 Task: Enable the option "Use randomized IV for encryption" for HTTP live streaming output.
Action: Mouse moved to (117, 15)
Screenshot: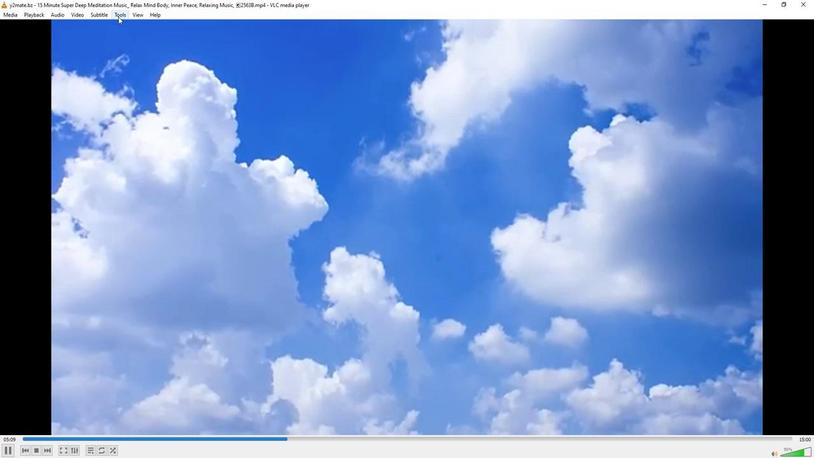 
Action: Mouse pressed left at (117, 15)
Screenshot: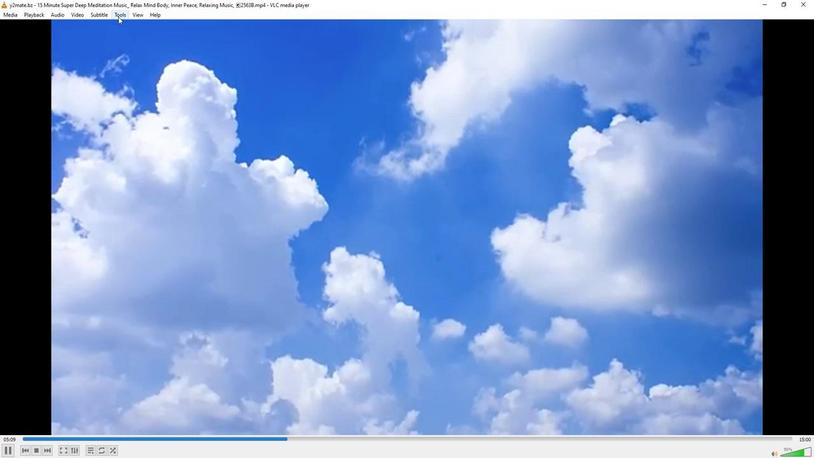 
Action: Mouse moved to (134, 117)
Screenshot: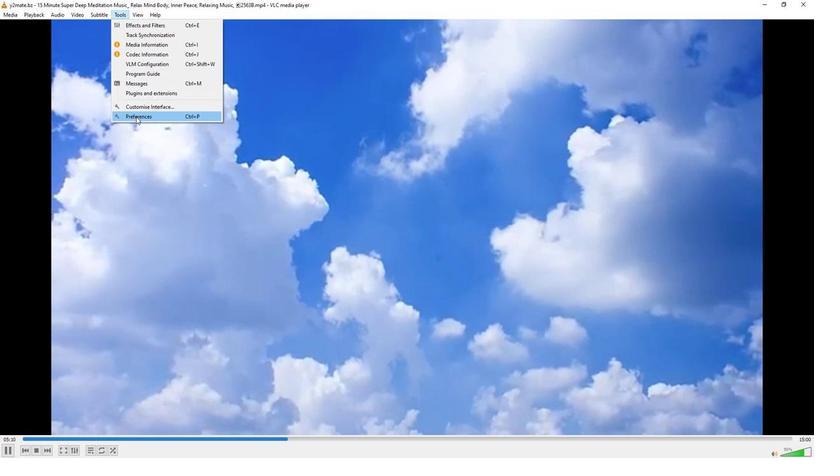 
Action: Mouse pressed left at (134, 117)
Screenshot: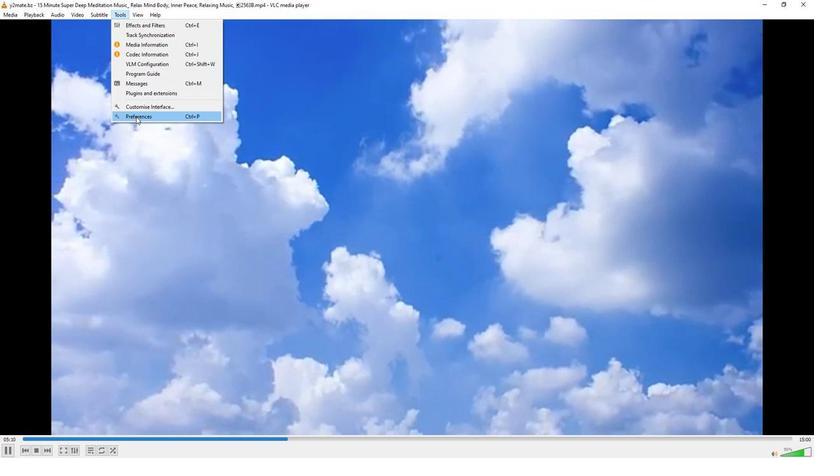 
Action: Mouse moved to (270, 373)
Screenshot: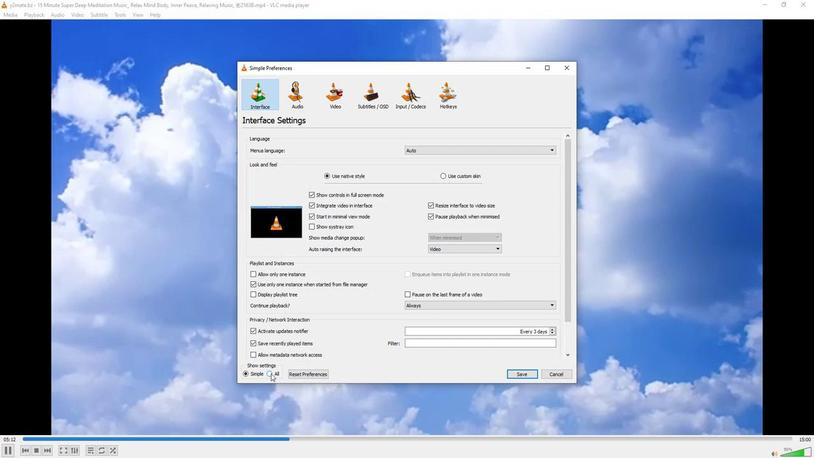 
Action: Mouse pressed left at (270, 373)
Screenshot: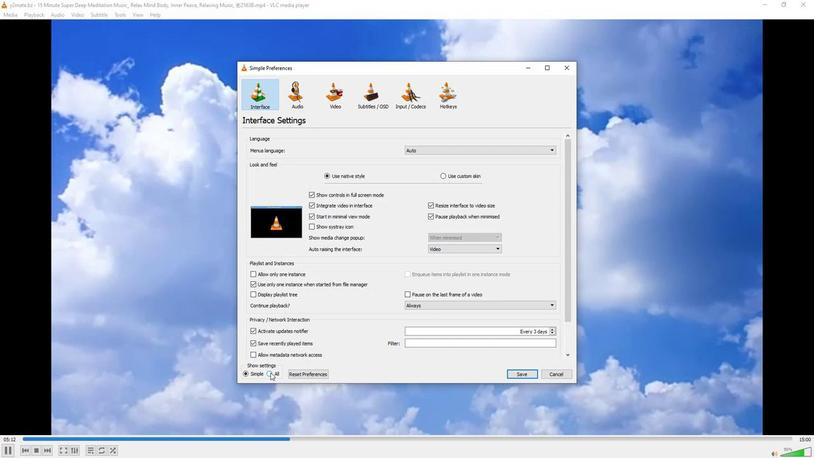 
Action: Mouse moved to (271, 298)
Screenshot: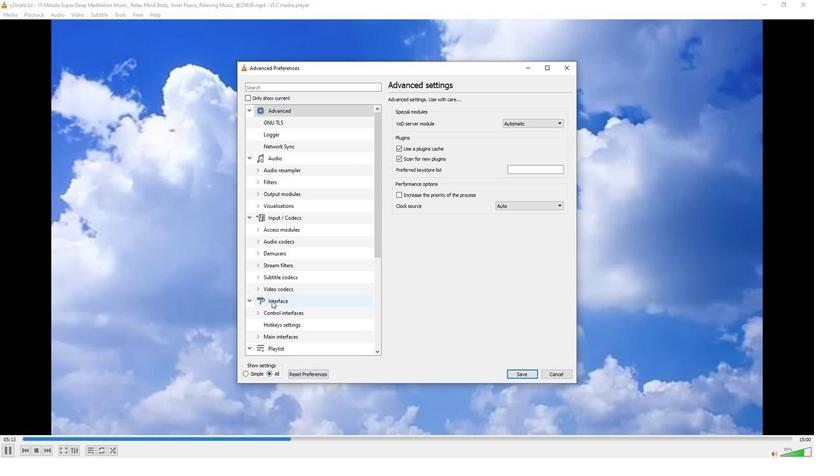 
Action: Mouse scrolled (271, 297) with delta (0, 0)
Screenshot: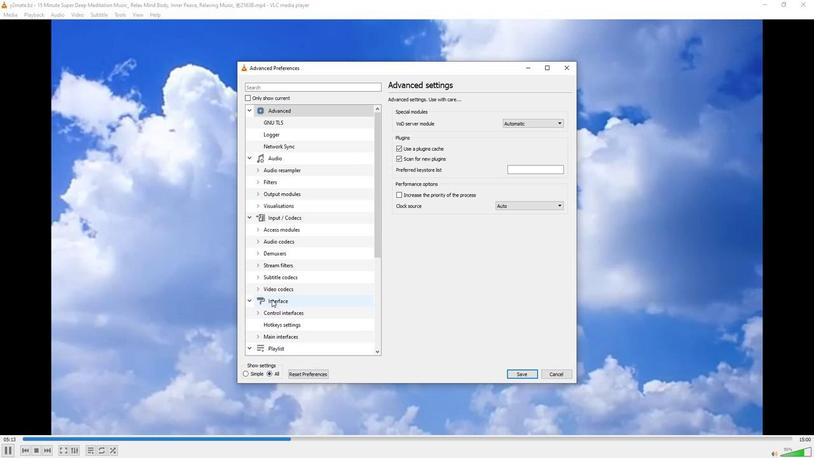 
Action: Mouse moved to (269, 294)
Screenshot: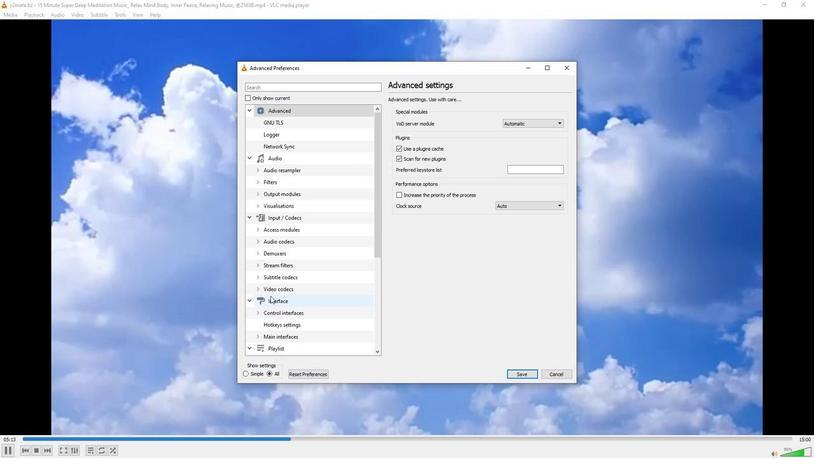 
Action: Mouse scrolled (269, 294) with delta (0, 0)
Screenshot: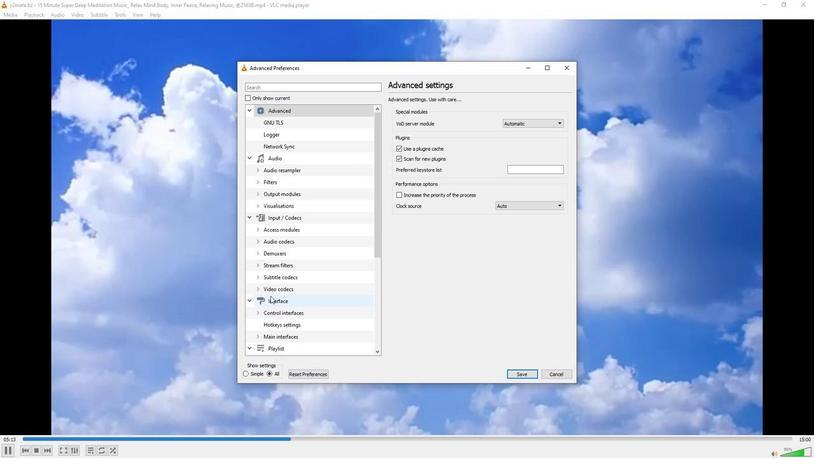 
Action: Mouse moved to (254, 324)
Screenshot: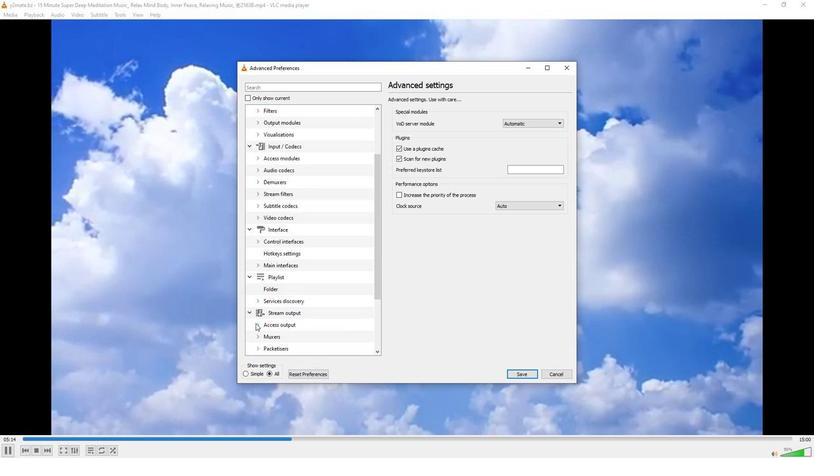 
Action: Mouse pressed left at (254, 324)
Screenshot: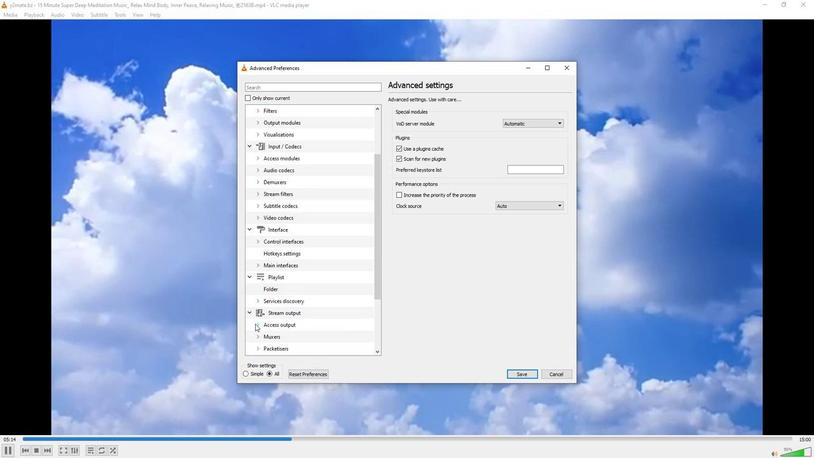 
Action: Mouse moved to (270, 332)
Screenshot: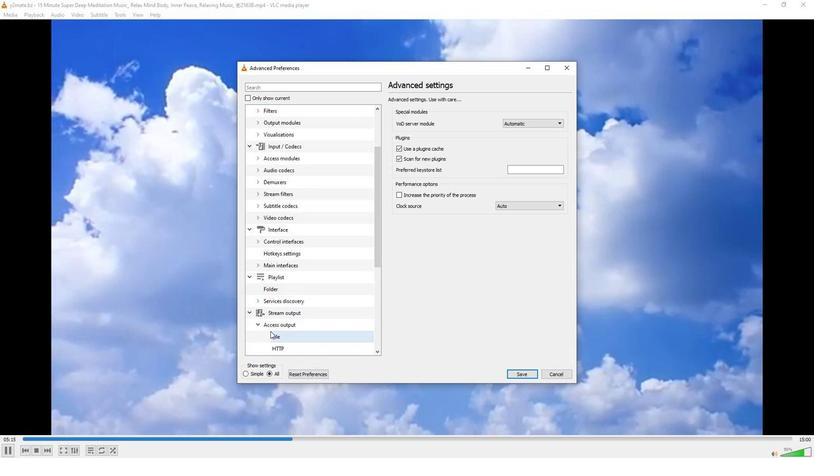 
Action: Mouse scrolled (270, 331) with delta (0, 0)
Screenshot: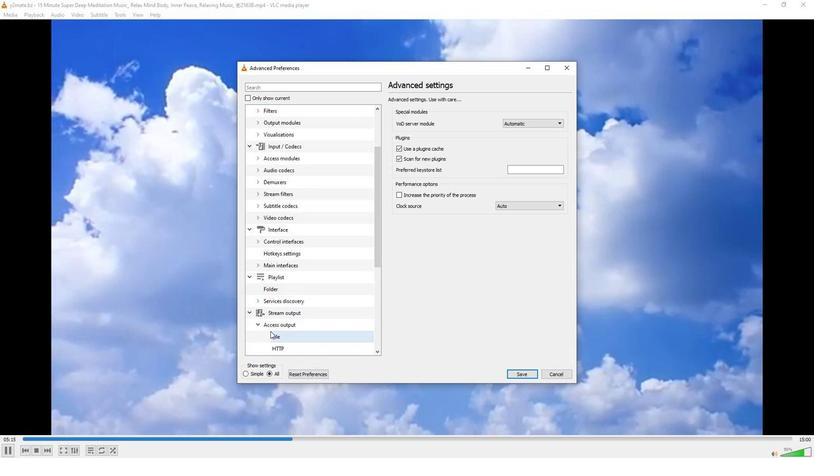 
Action: Mouse moved to (281, 325)
Screenshot: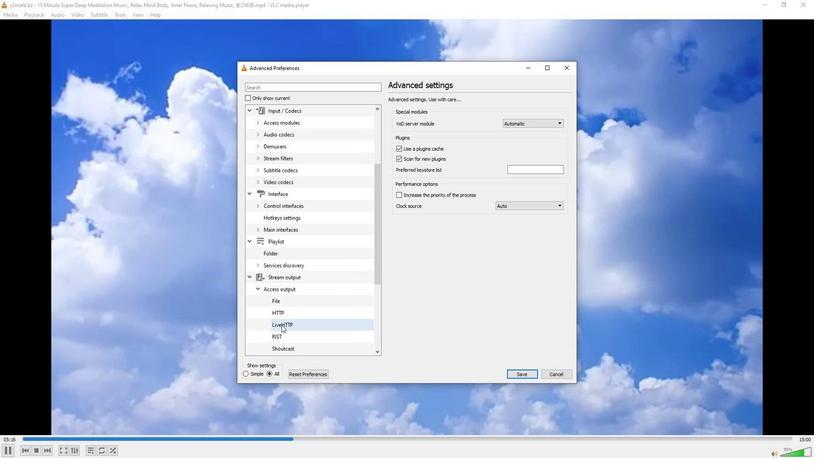 
Action: Mouse pressed left at (281, 325)
Screenshot: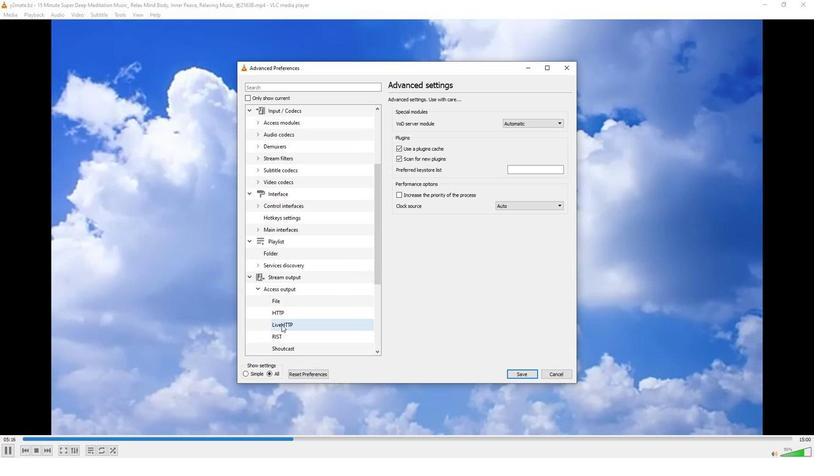 
Action: Mouse moved to (394, 185)
Screenshot: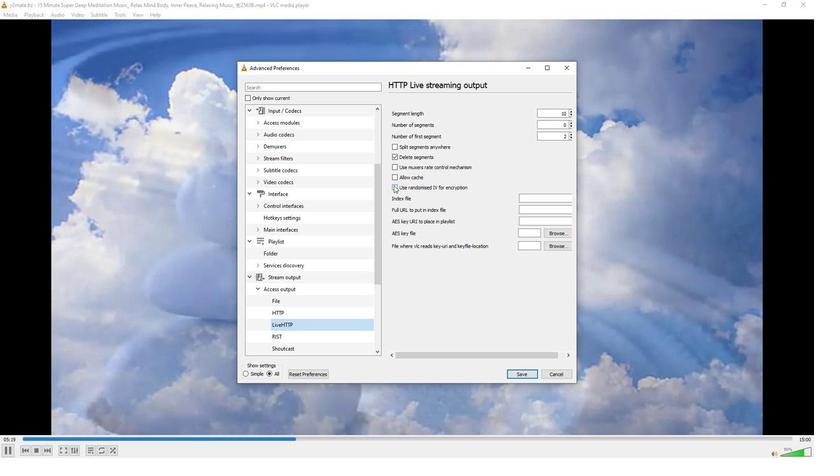 
Action: Mouse pressed left at (394, 185)
Screenshot: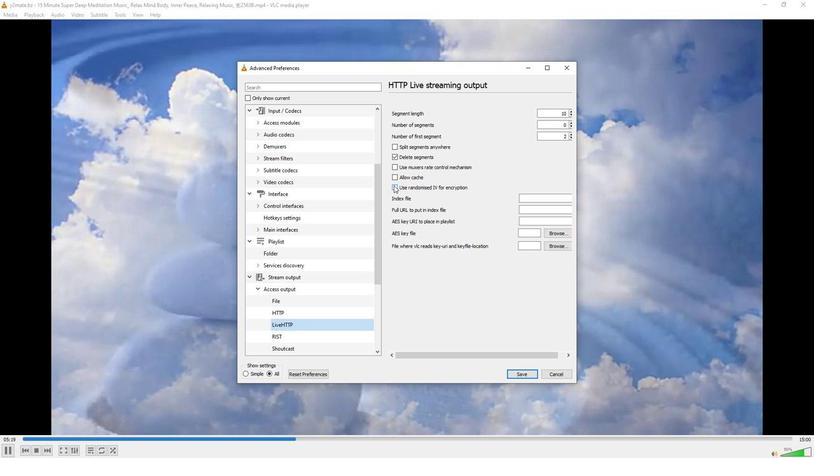 
Action: Mouse moved to (402, 291)
Screenshot: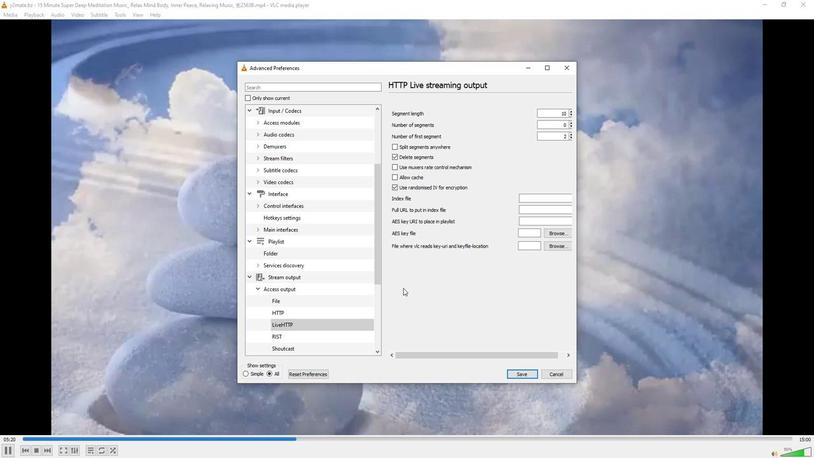 
